 Task: Set the ecosystem for new security advisory in the repository "Javascript" to "RubyGems".
Action: Mouse moved to (1254, 239)
Screenshot: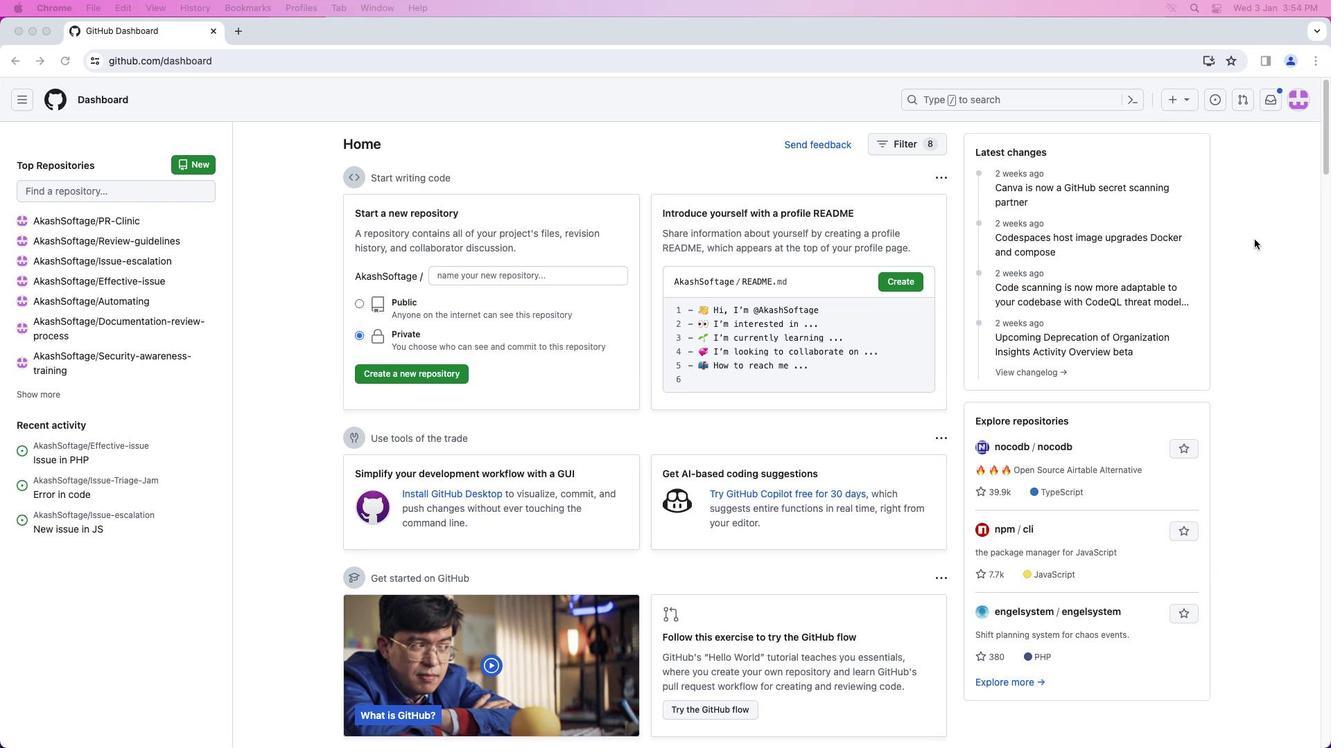 
Action: Mouse pressed left at (1254, 239)
Screenshot: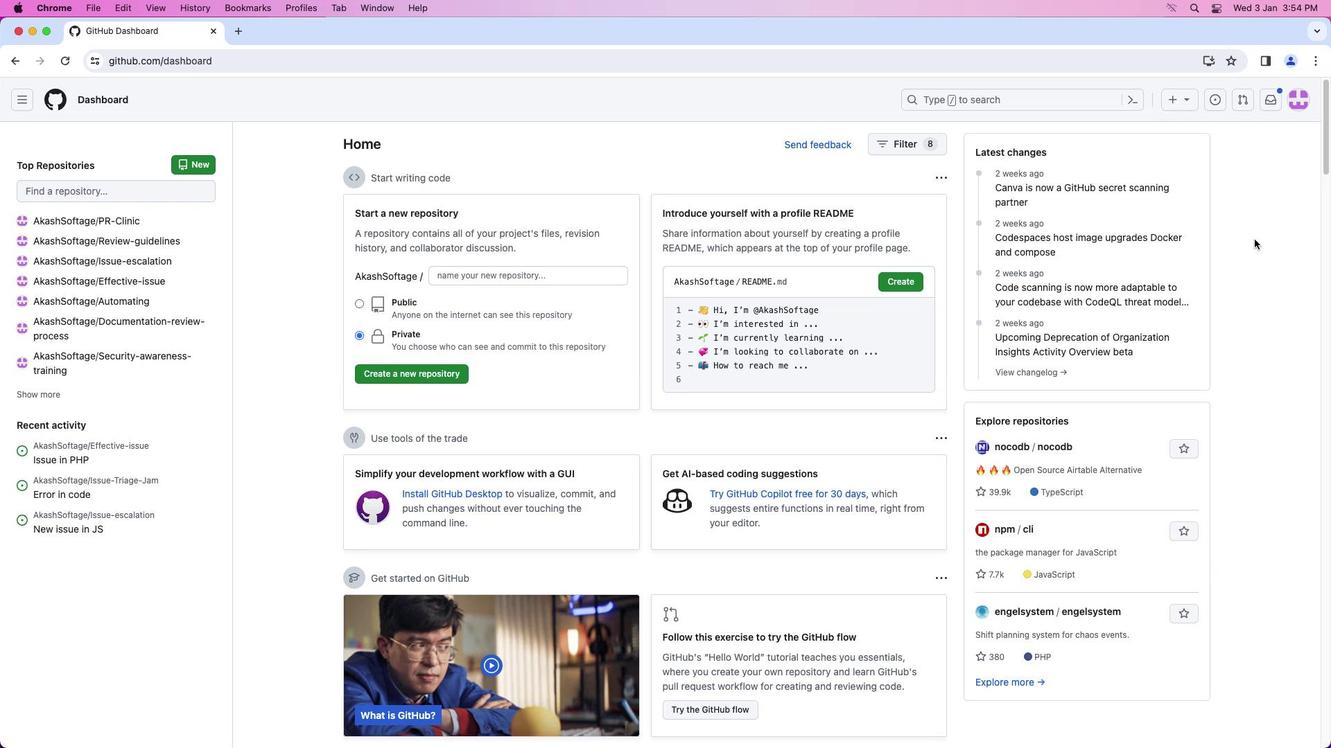 
Action: Mouse moved to (1294, 101)
Screenshot: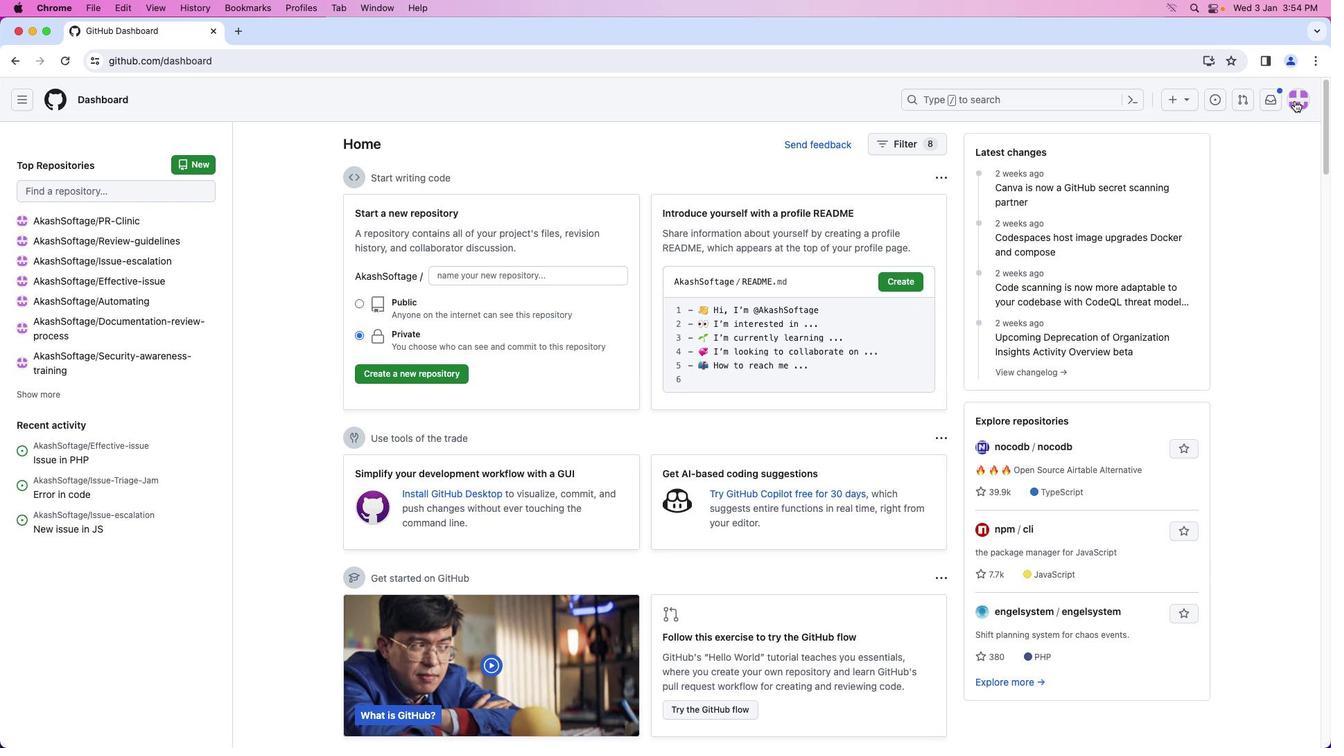 
Action: Mouse pressed left at (1294, 101)
Screenshot: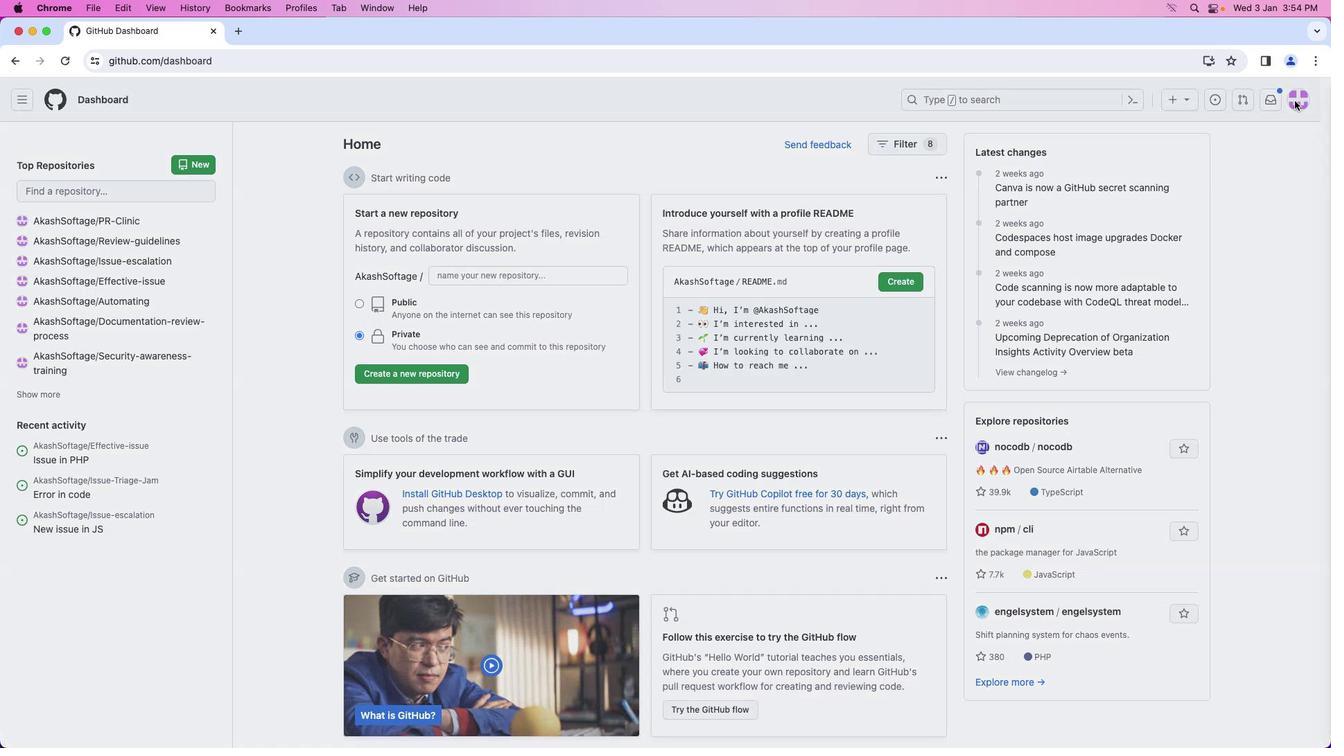 
Action: Mouse moved to (1229, 227)
Screenshot: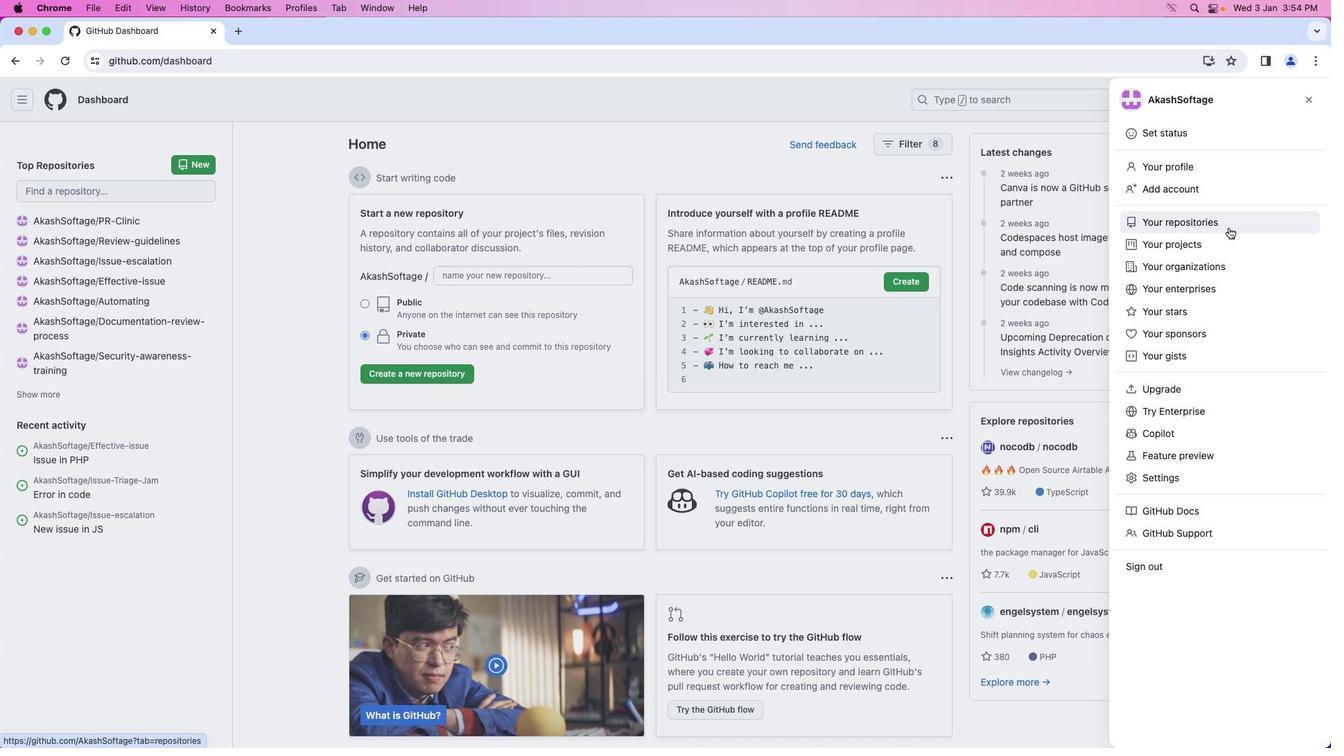 
Action: Mouse pressed left at (1229, 227)
Screenshot: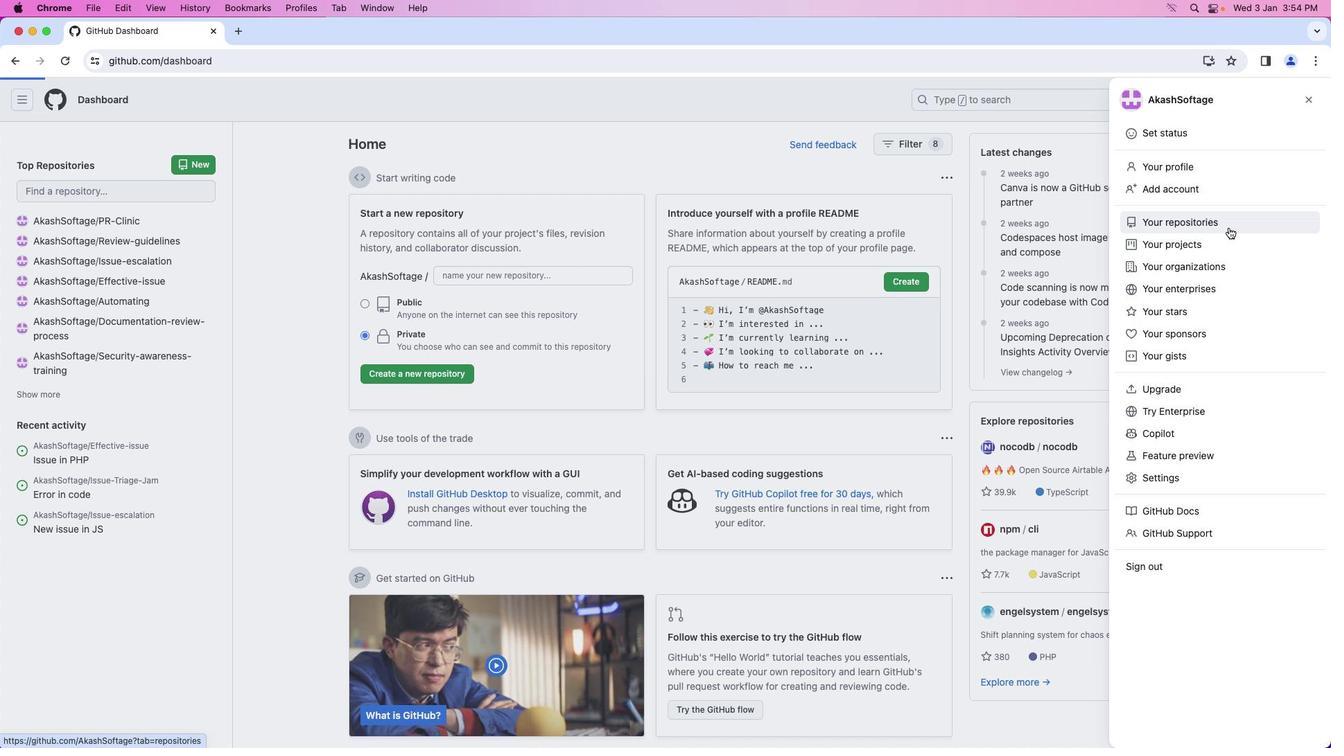 
Action: Mouse moved to (481, 232)
Screenshot: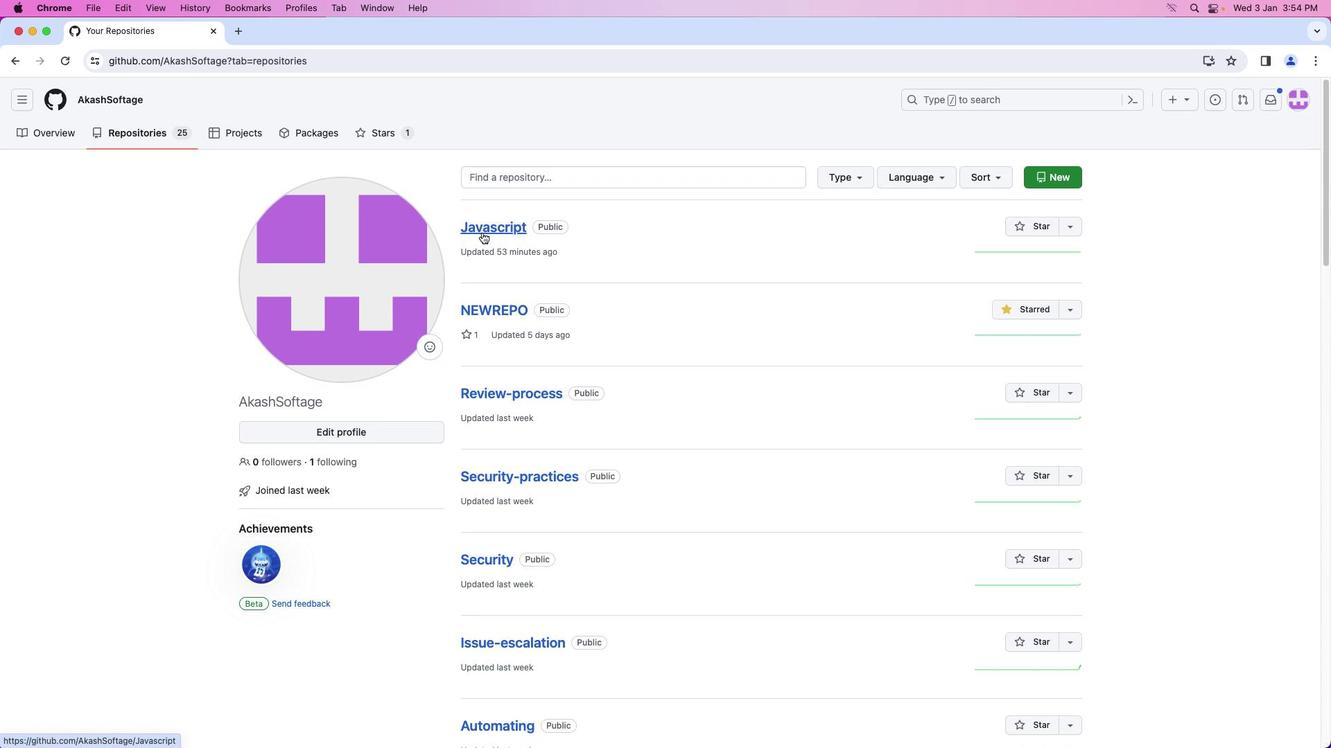
Action: Mouse pressed left at (481, 232)
Screenshot: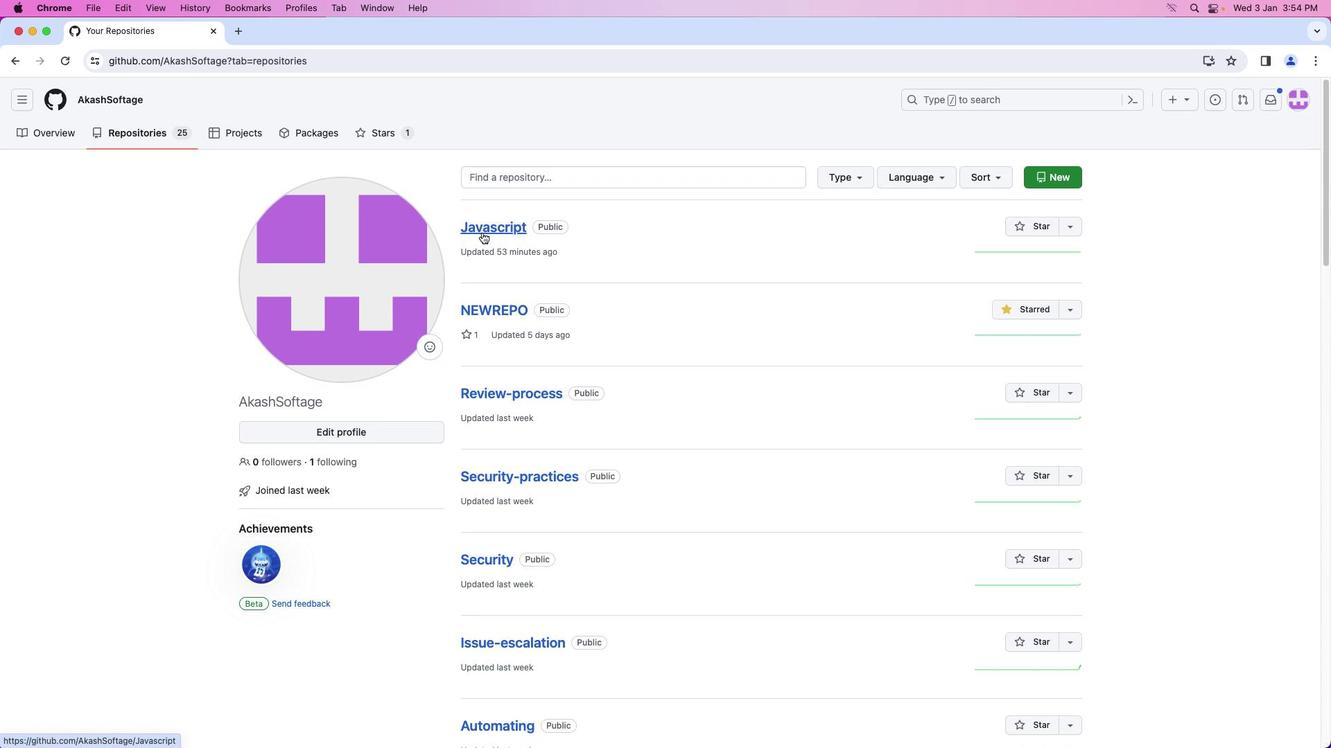 
Action: Mouse moved to (460, 140)
Screenshot: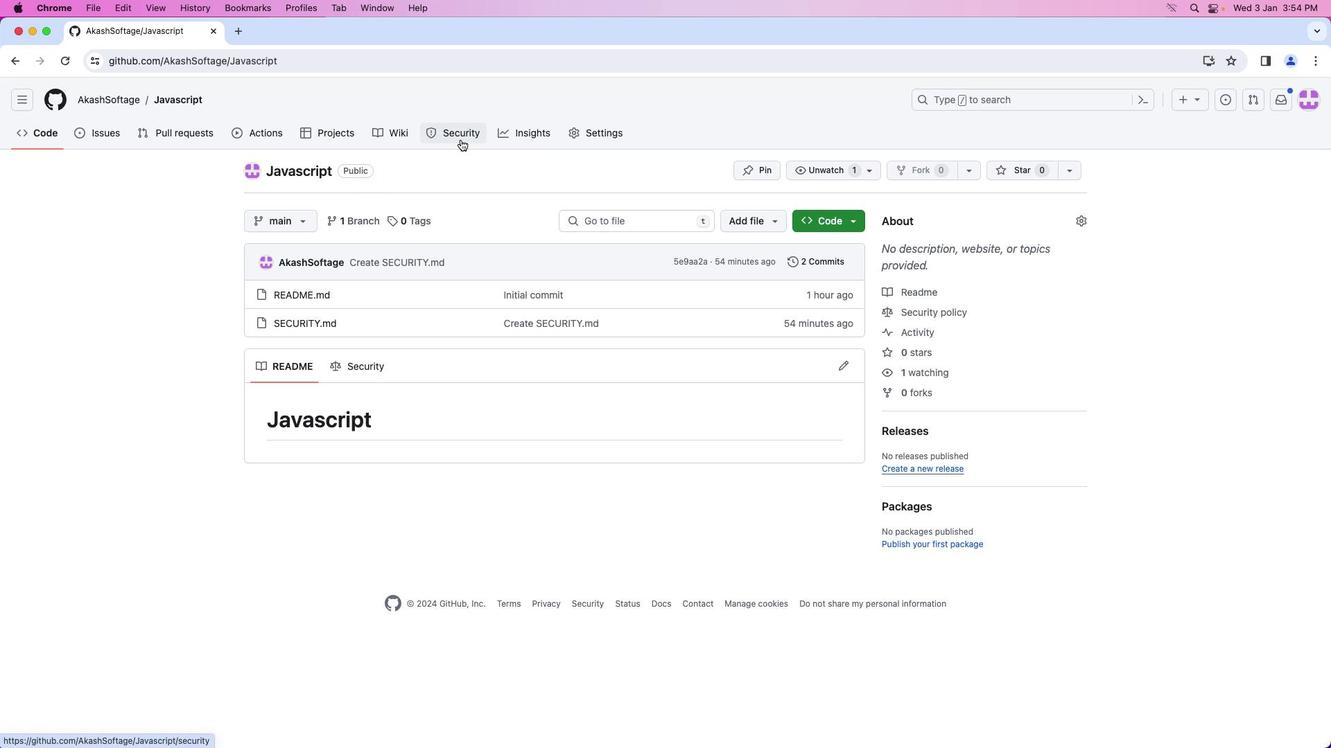 
Action: Mouse pressed left at (460, 140)
Screenshot: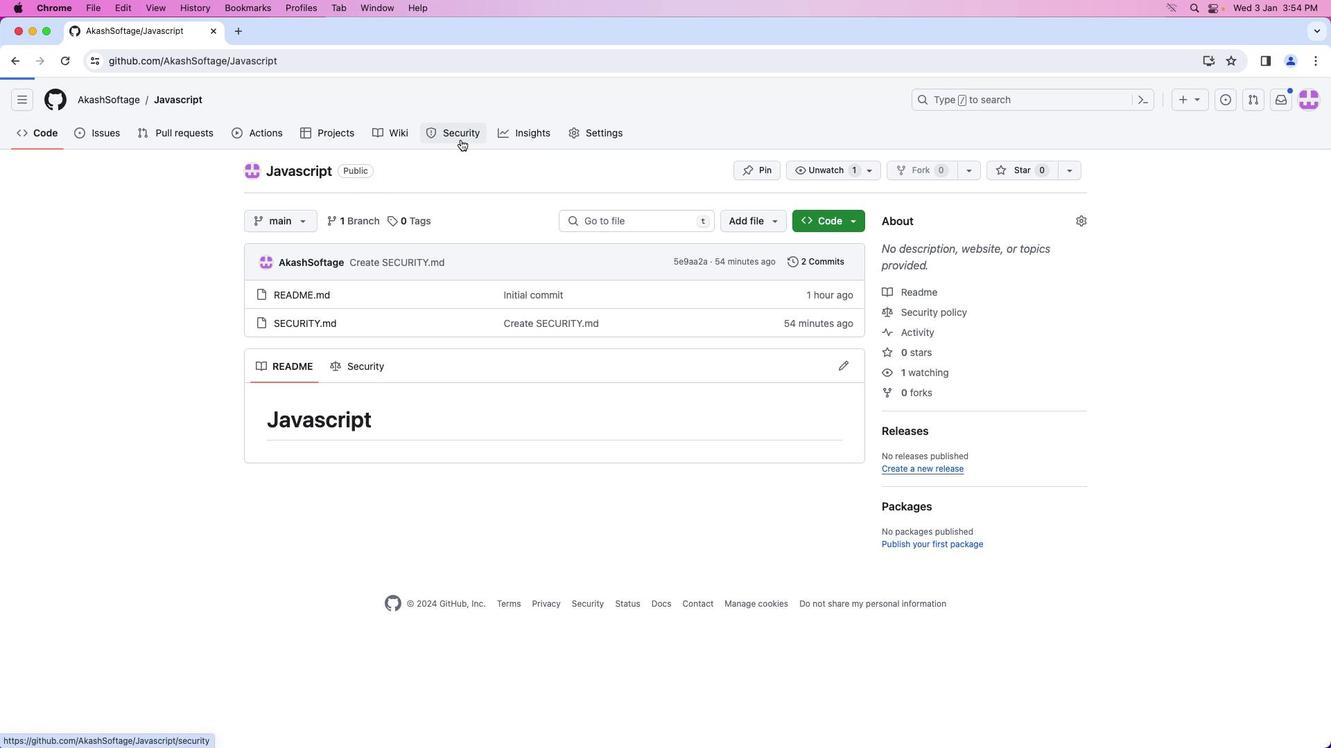 
Action: Mouse moved to (361, 255)
Screenshot: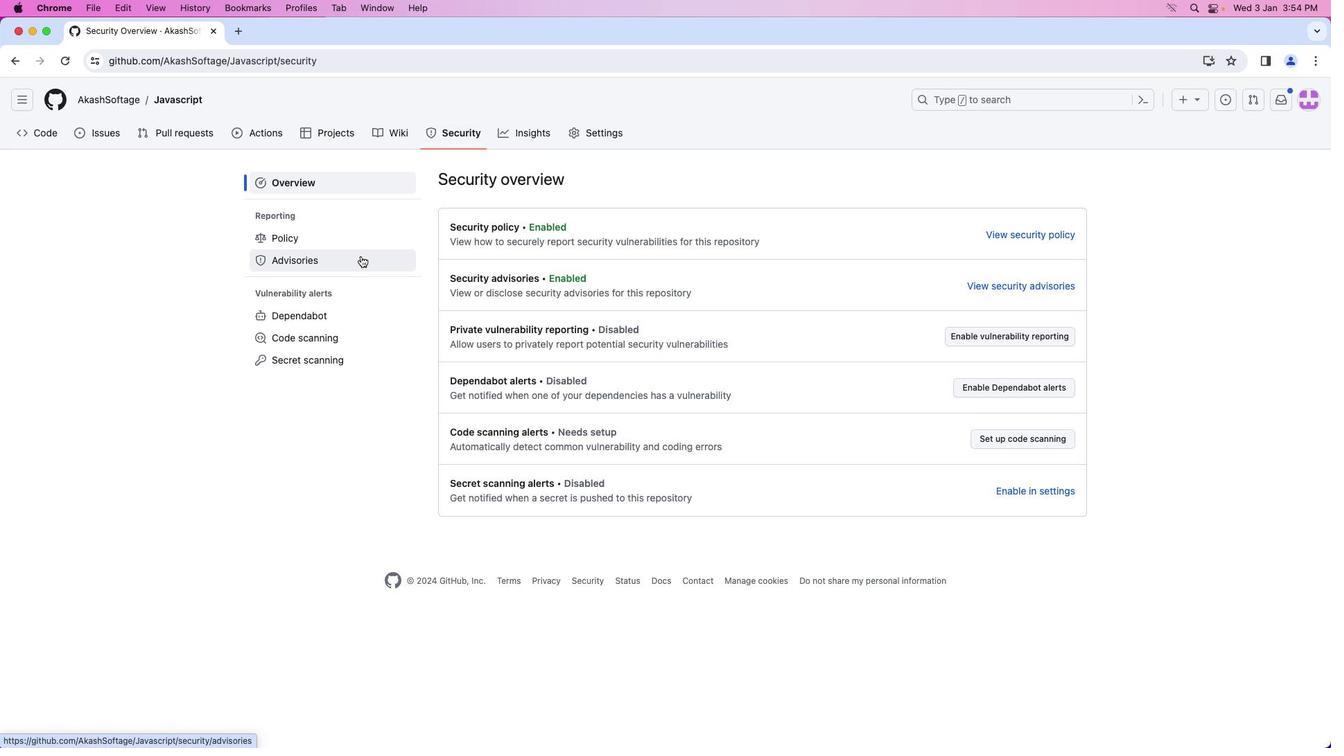 
Action: Mouse pressed left at (361, 255)
Screenshot: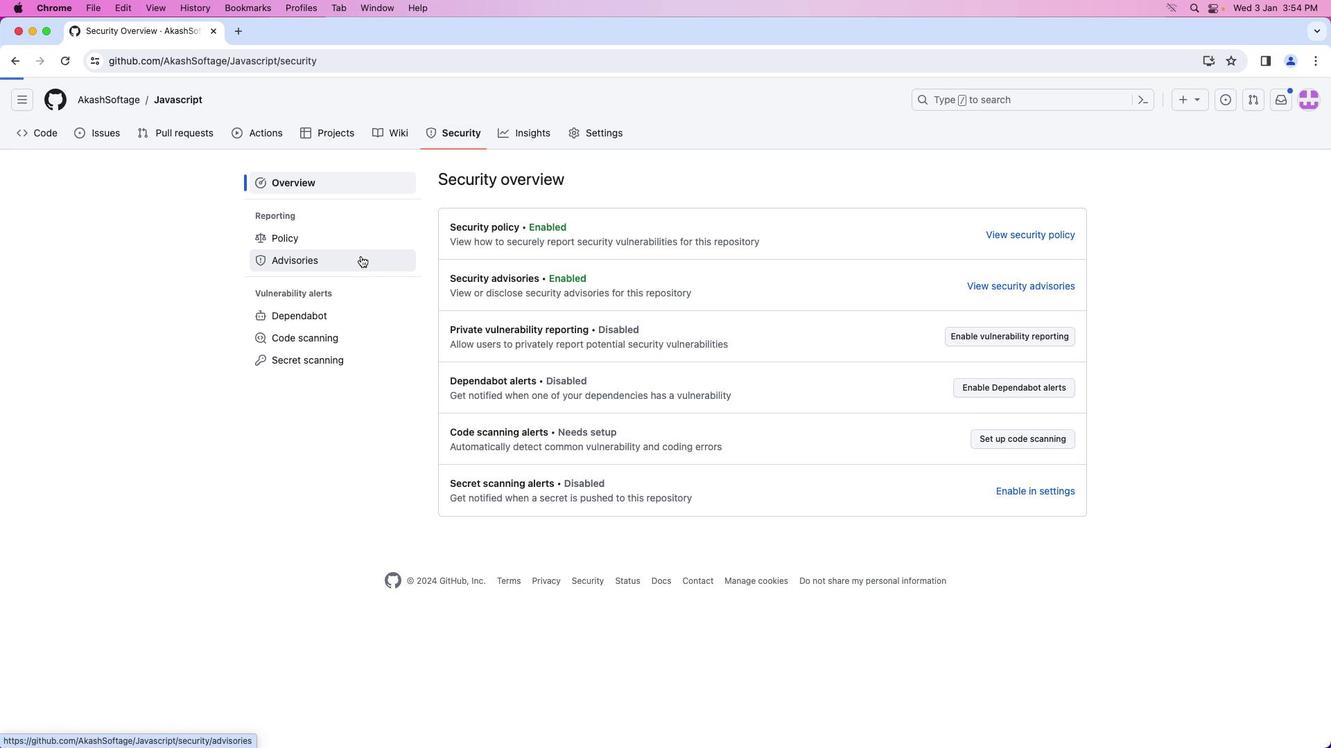 
Action: Mouse moved to (951, 185)
Screenshot: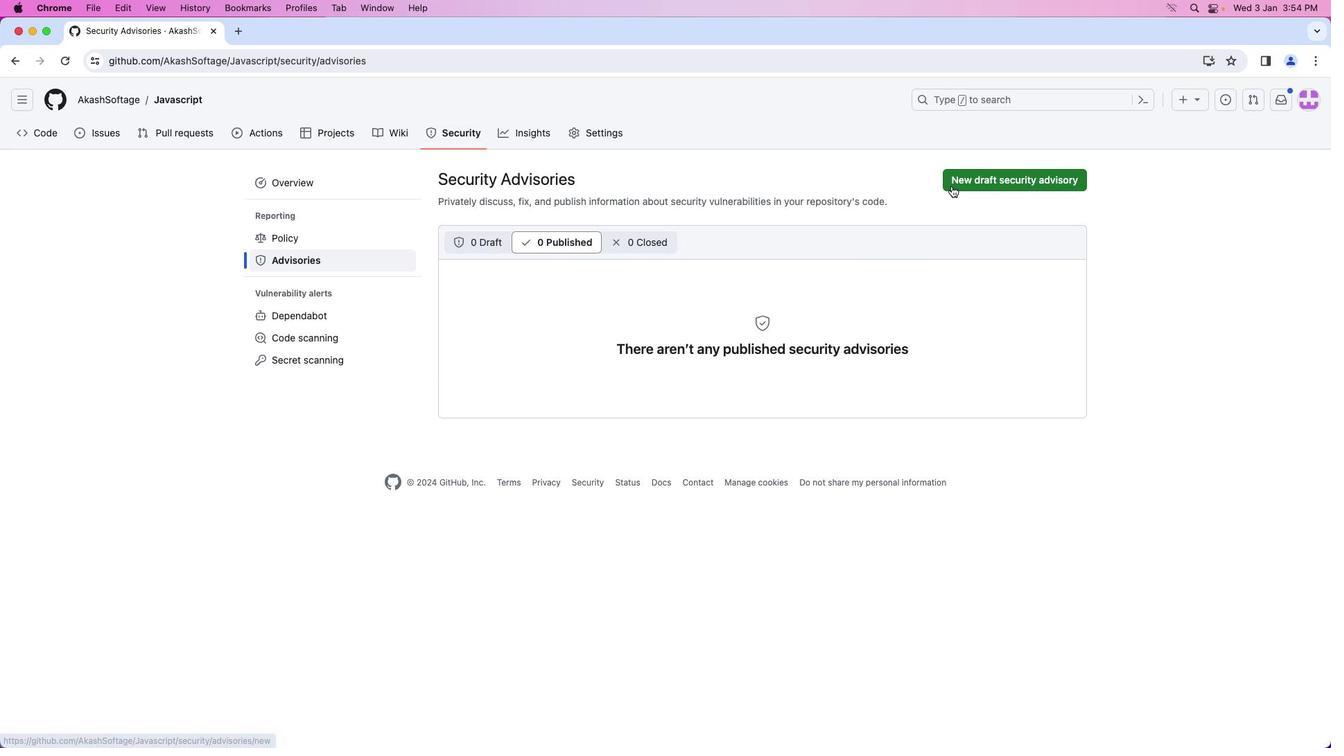 
Action: Mouse pressed left at (951, 185)
Screenshot: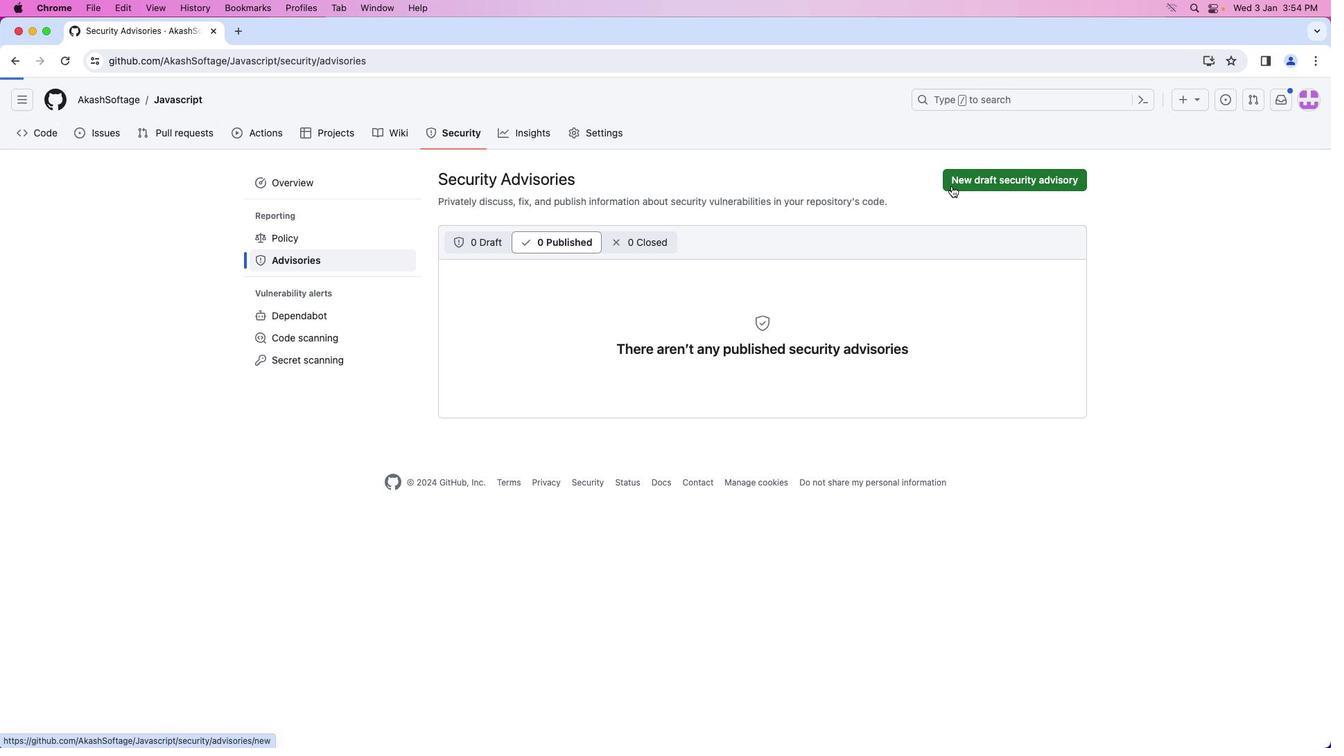 
Action: Mouse moved to (915, 230)
Screenshot: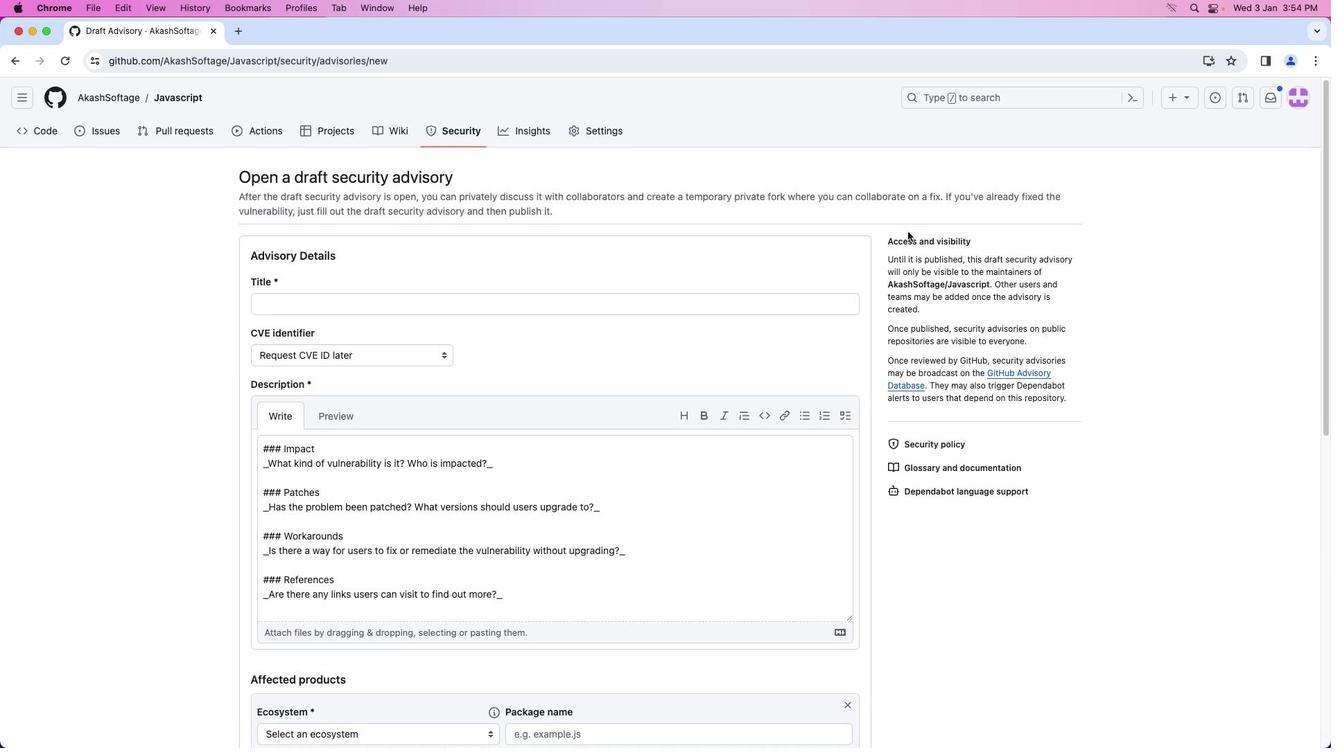 
Action: Mouse scrolled (915, 230) with delta (0, 0)
Screenshot: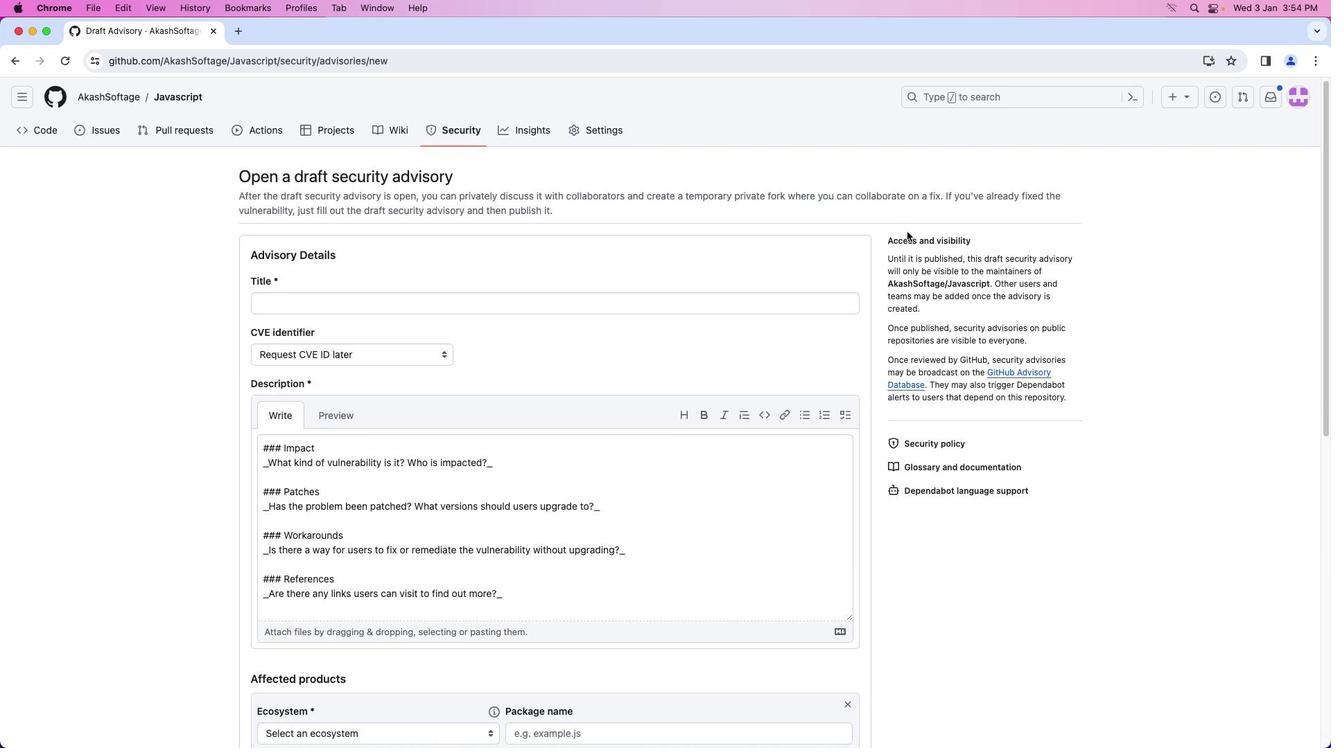 
Action: Mouse moved to (907, 231)
Screenshot: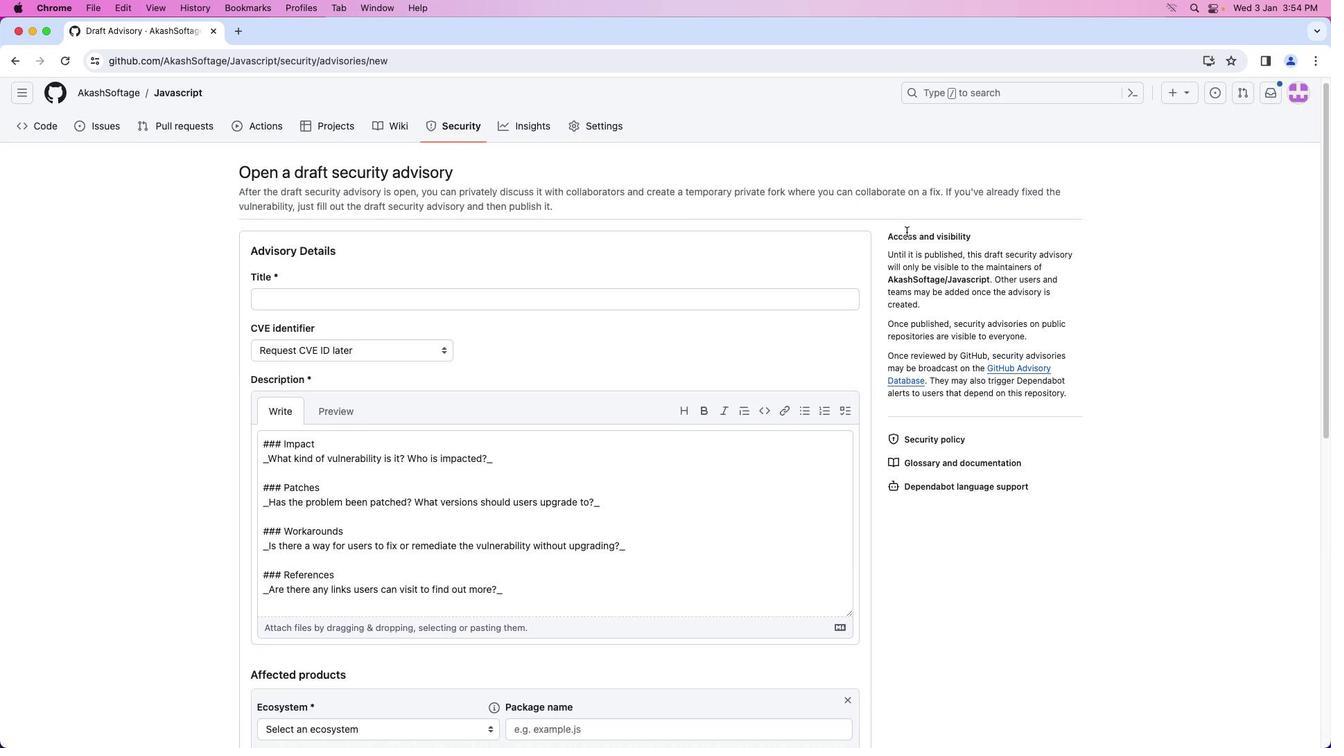 
Action: Mouse scrolled (907, 231) with delta (0, 0)
Screenshot: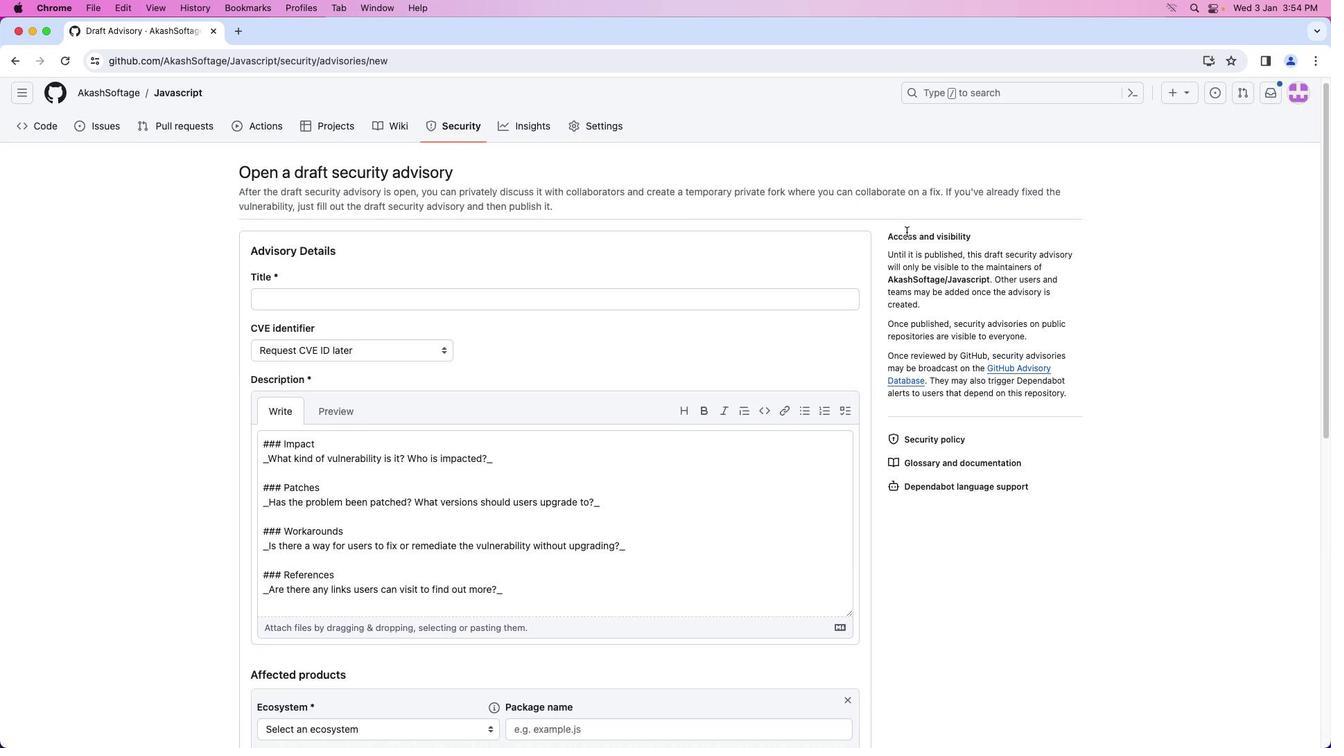 
Action: Mouse moved to (907, 231)
Screenshot: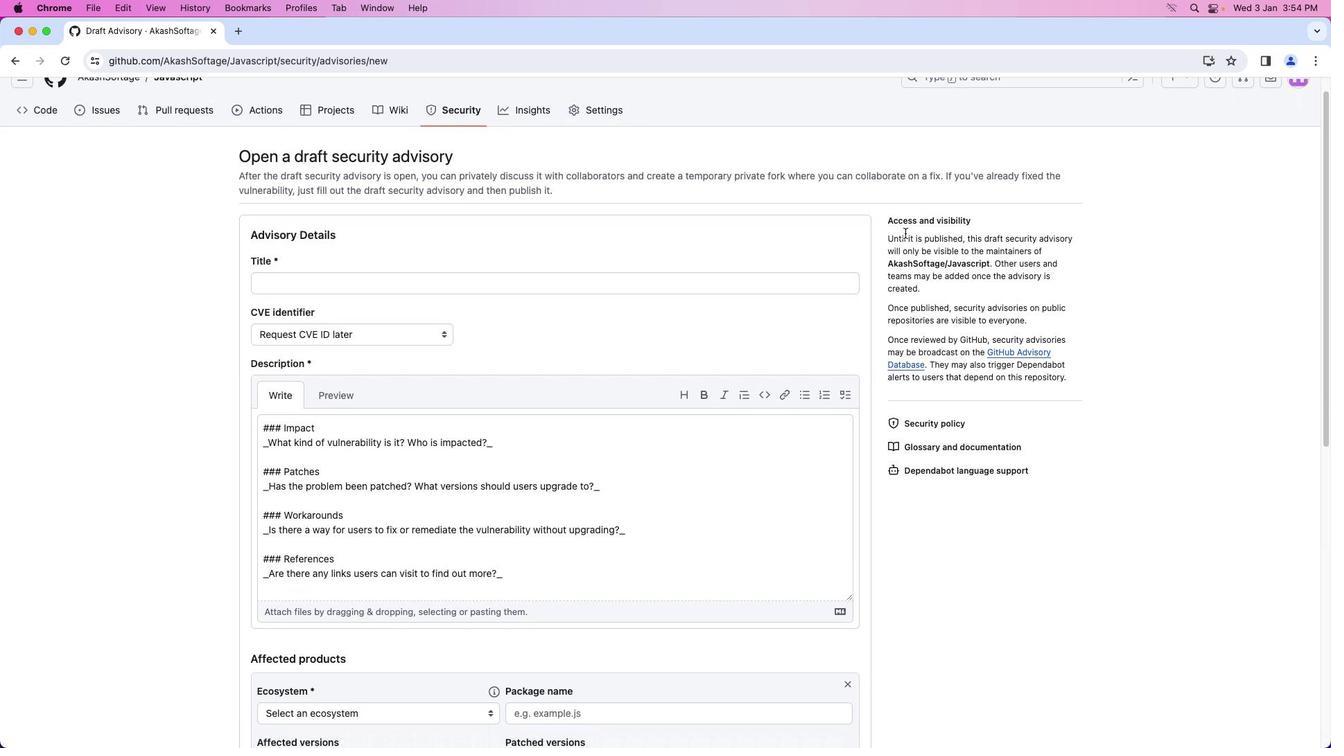 
Action: Mouse scrolled (907, 231) with delta (0, 0)
Screenshot: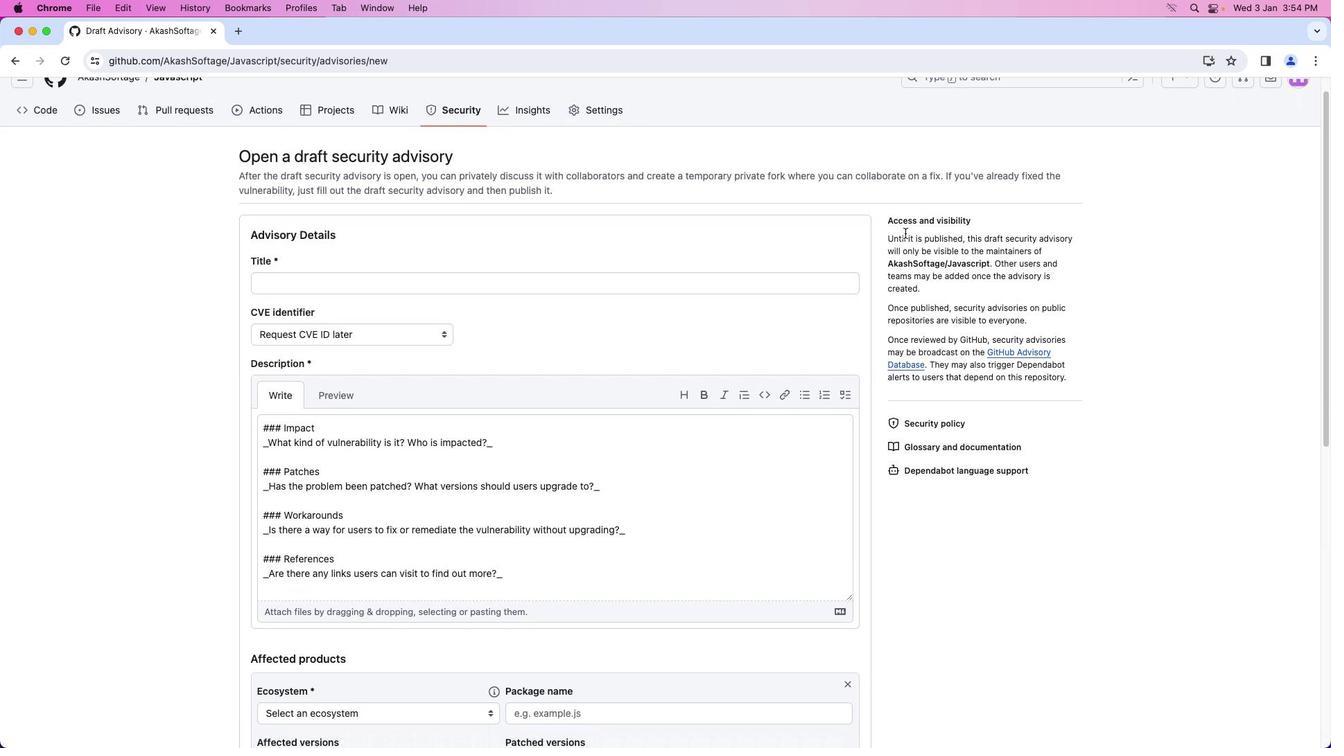 
Action: Mouse moved to (906, 232)
Screenshot: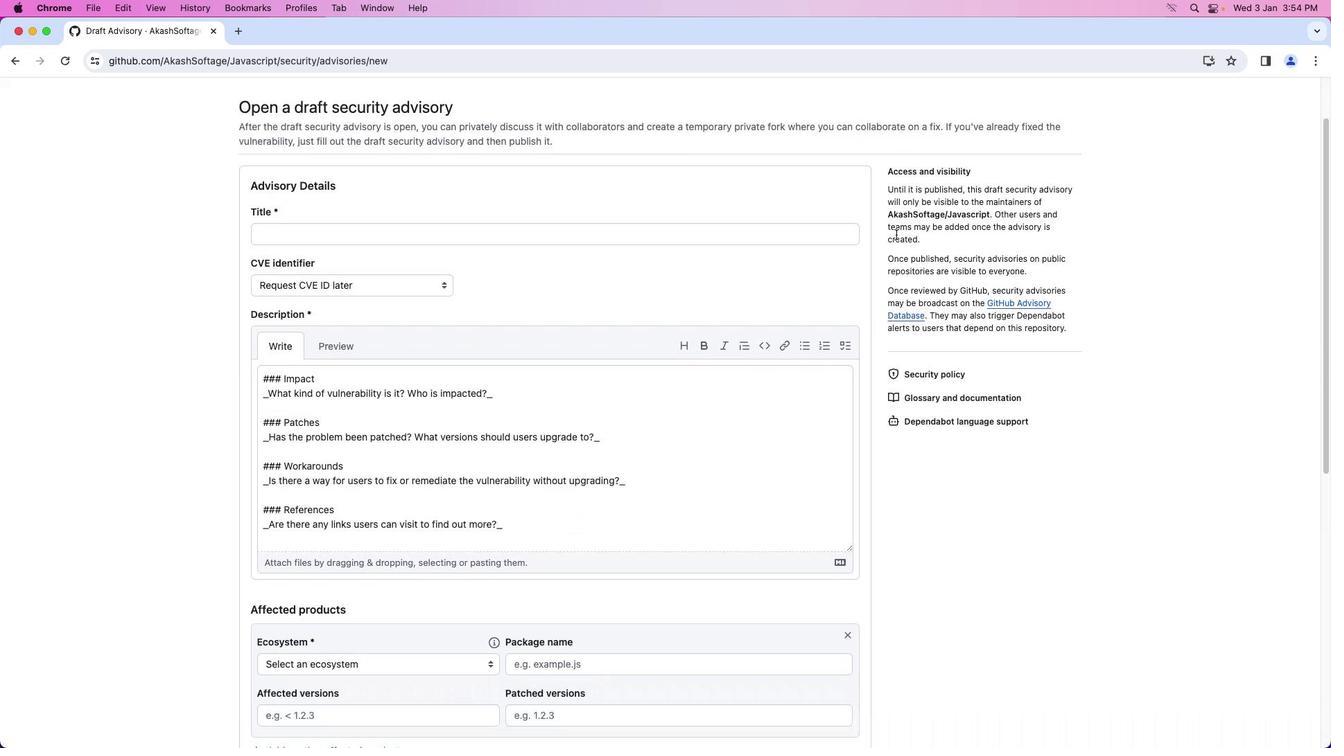
Action: Mouse scrolled (906, 232) with delta (0, 0)
Screenshot: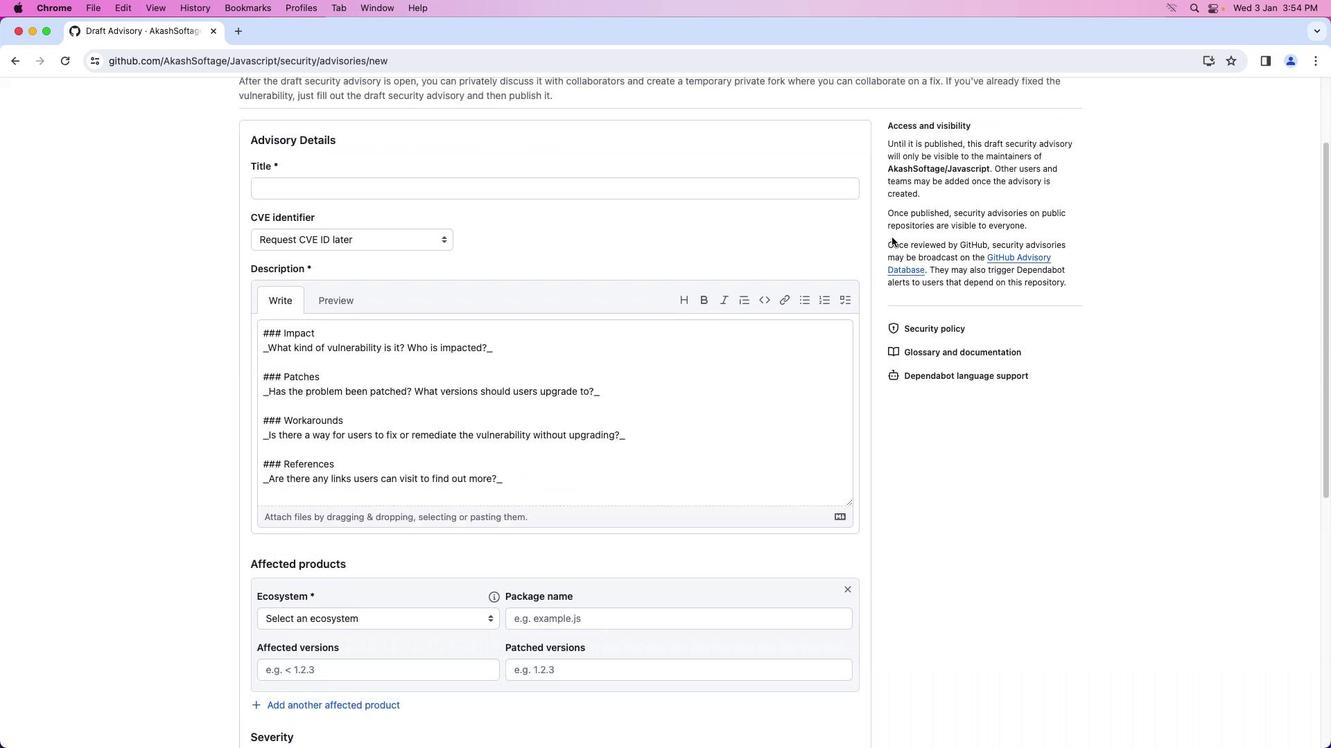 
Action: Mouse moved to (905, 233)
Screenshot: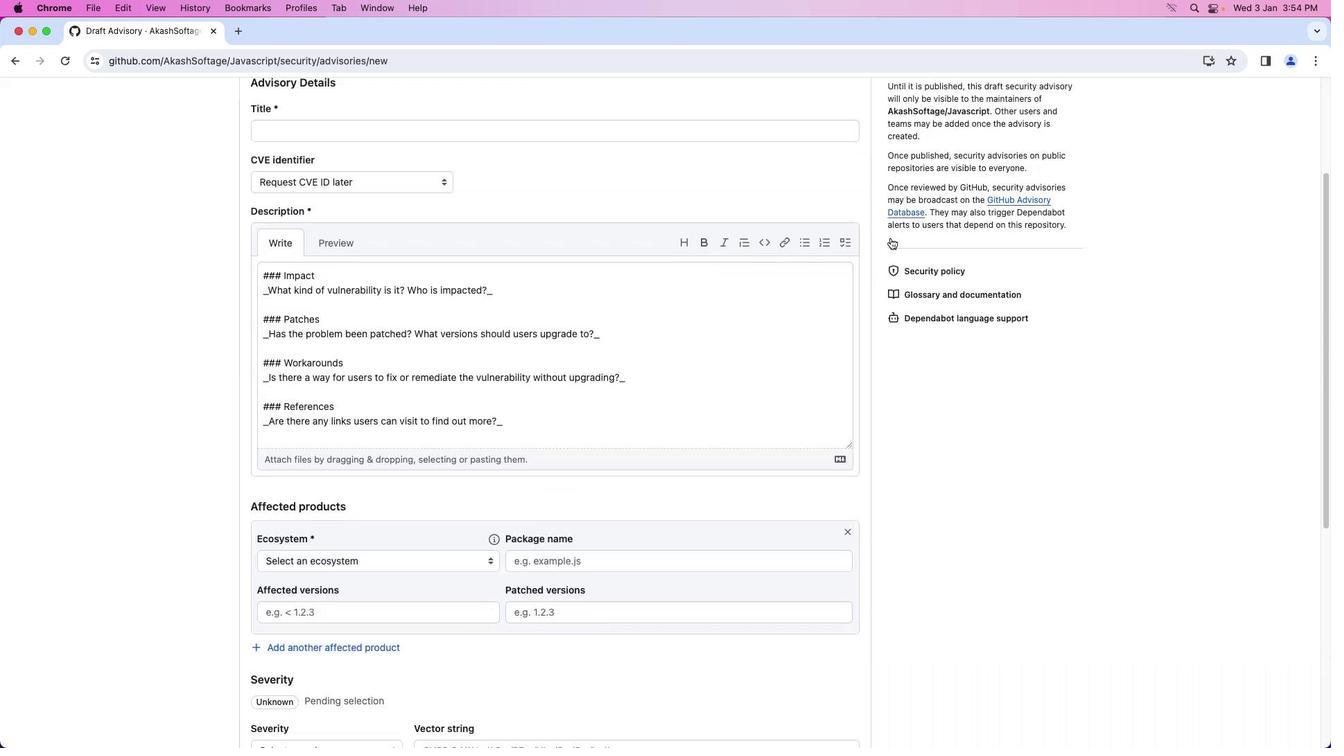 
Action: Mouse scrolled (905, 233) with delta (0, 0)
Screenshot: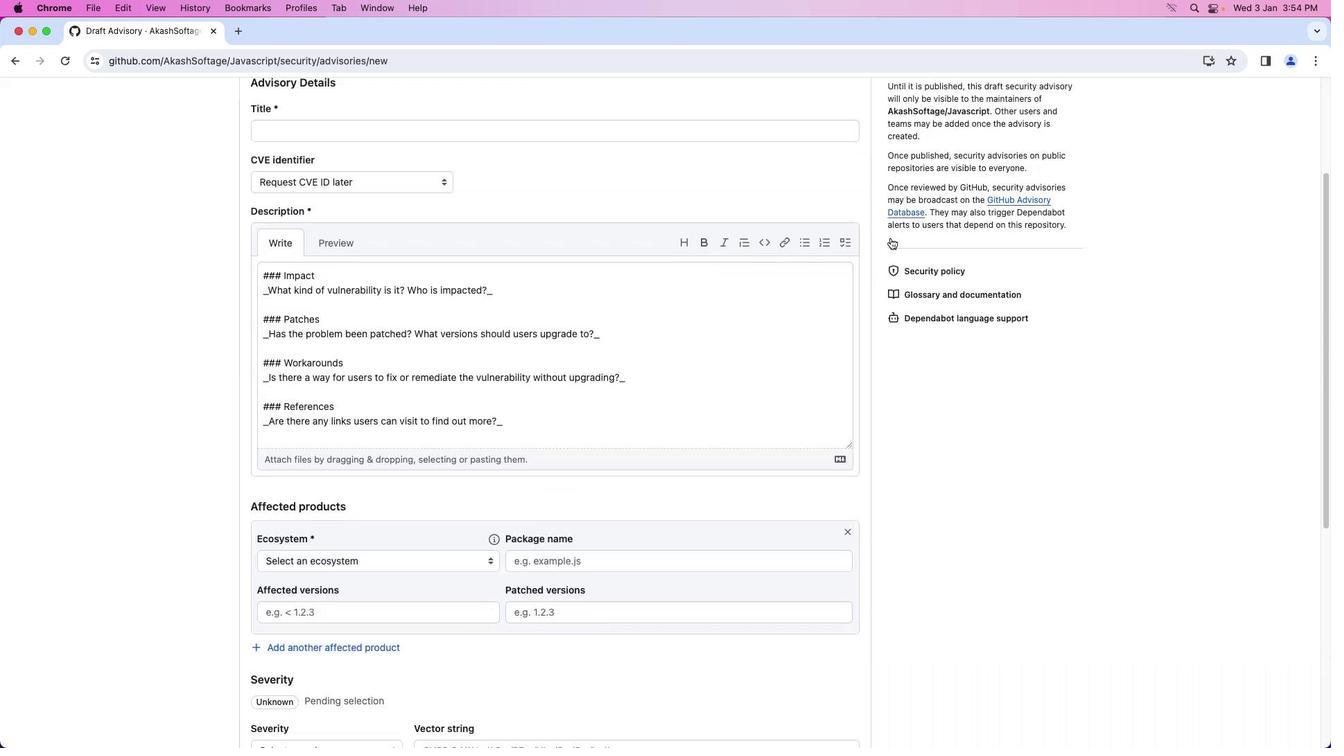 
Action: Mouse moved to (905, 233)
Screenshot: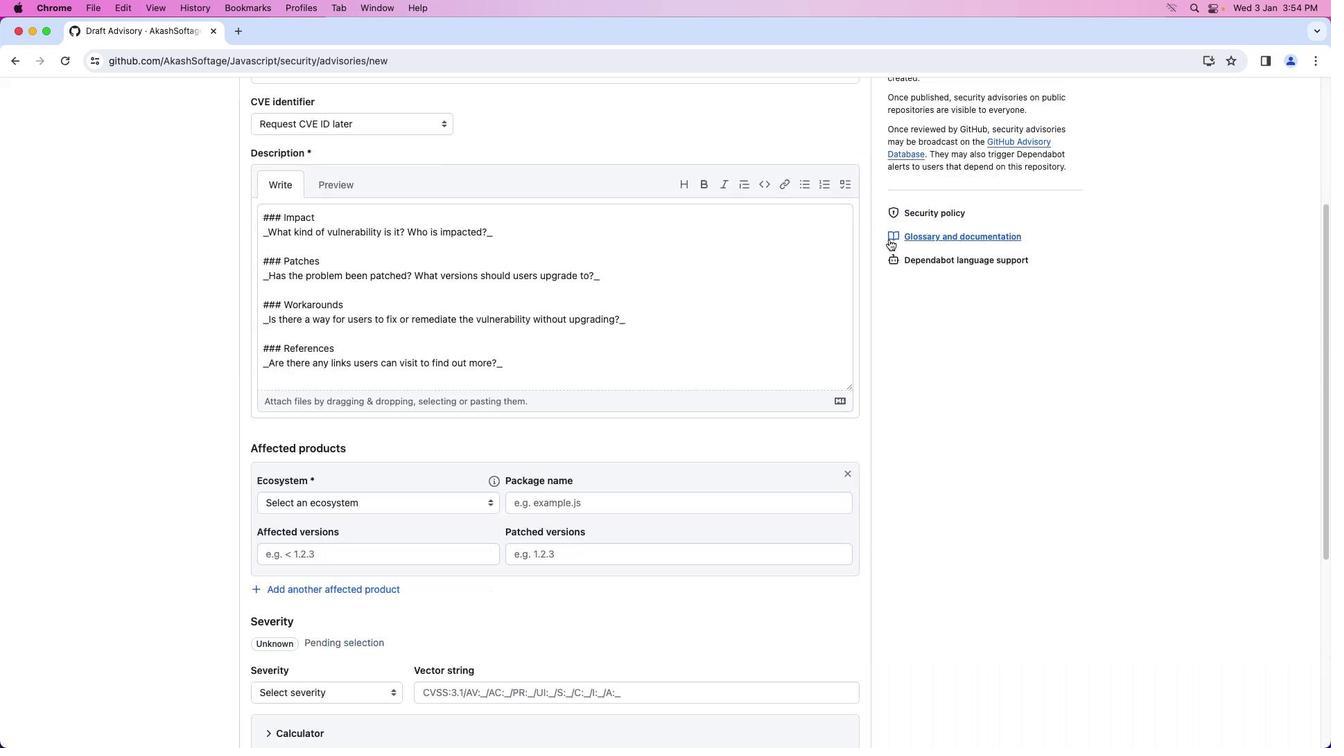 
Action: Mouse scrolled (905, 233) with delta (0, -2)
Screenshot: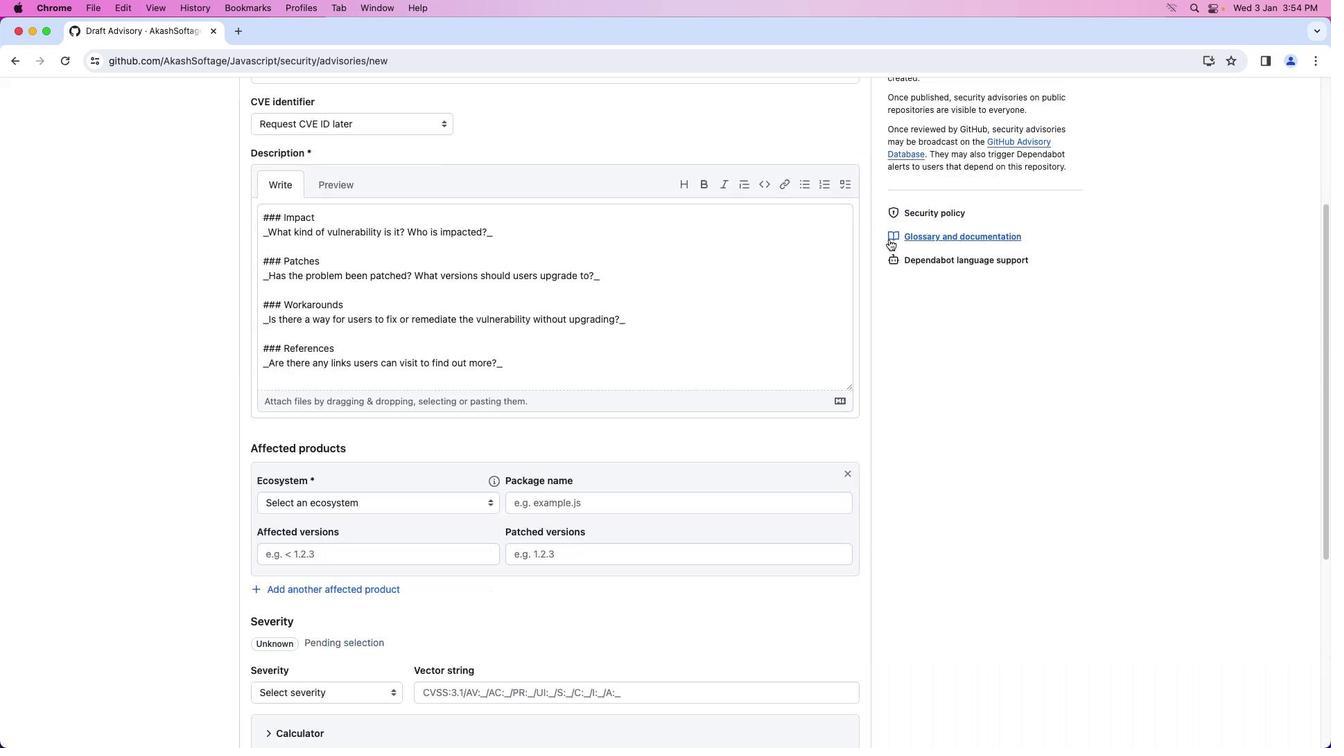 
Action: Mouse moved to (899, 234)
Screenshot: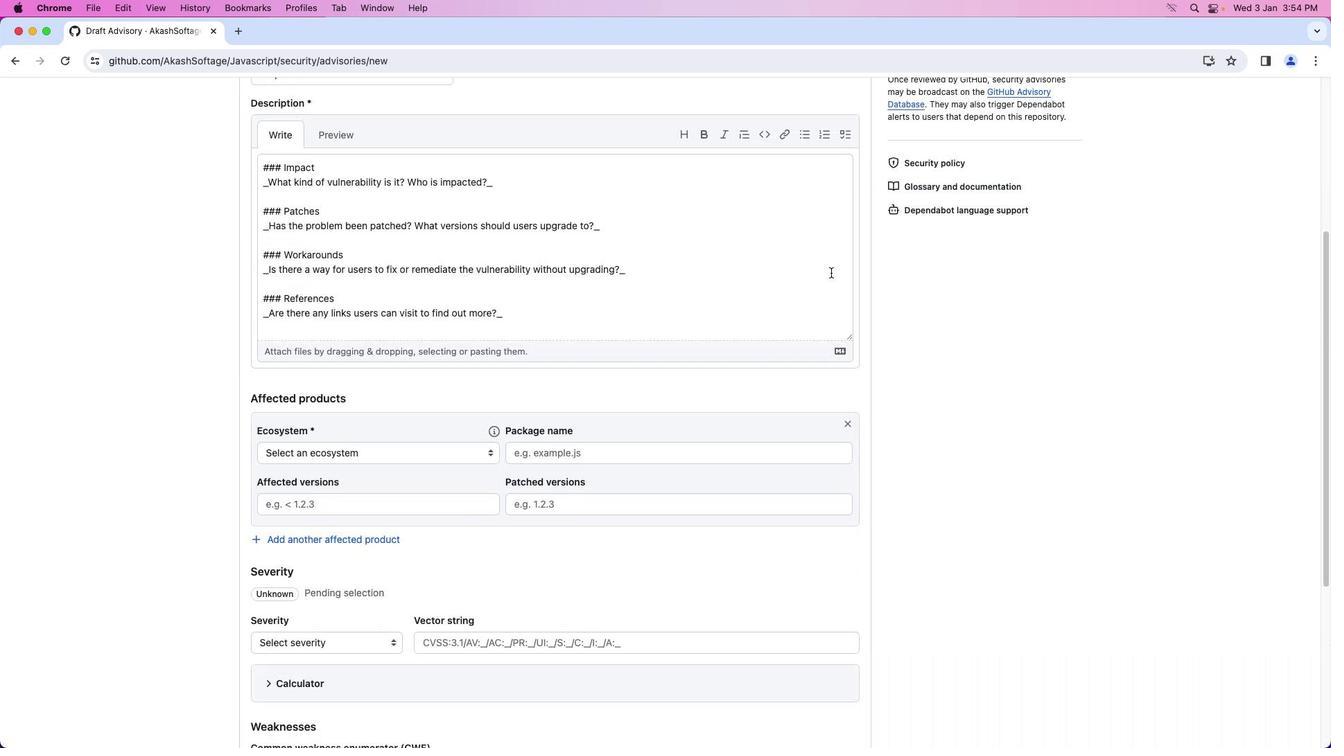 
Action: Mouse scrolled (899, 234) with delta (0, -2)
Screenshot: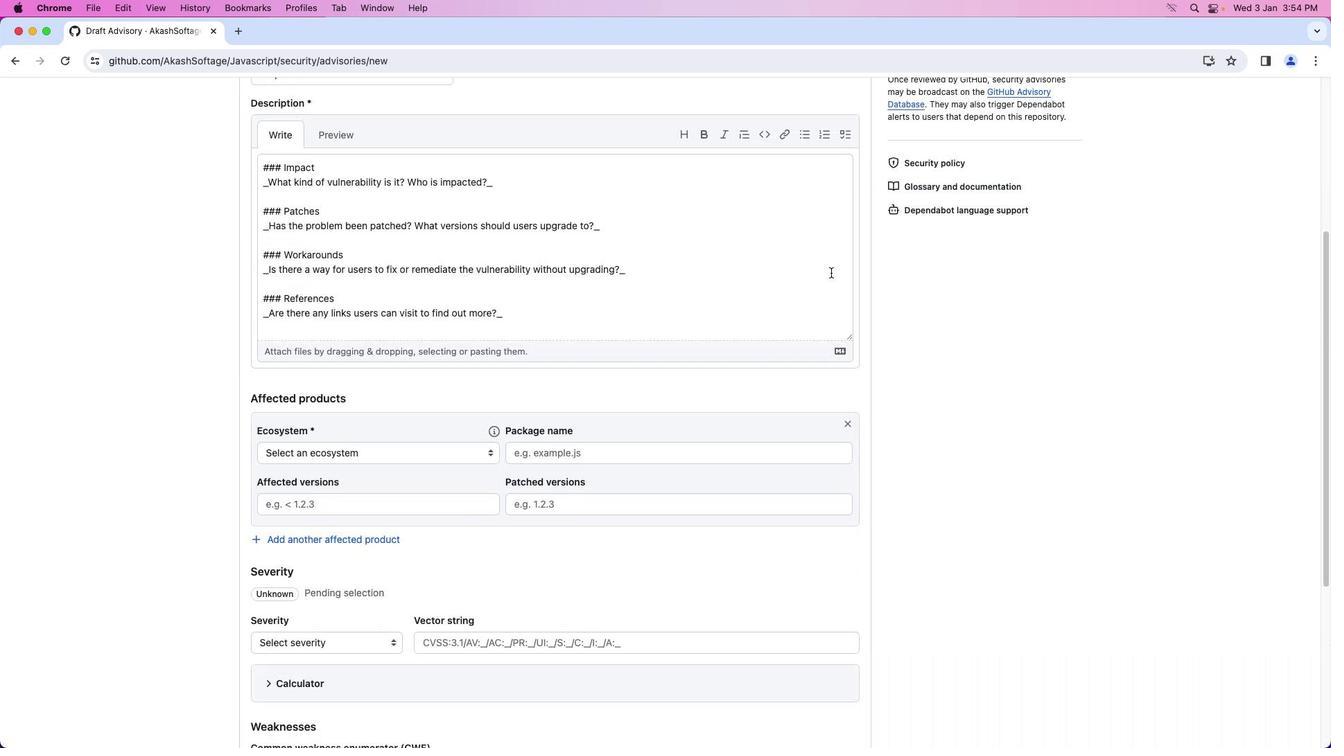 
Action: Mouse moved to (386, 449)
Screenshot: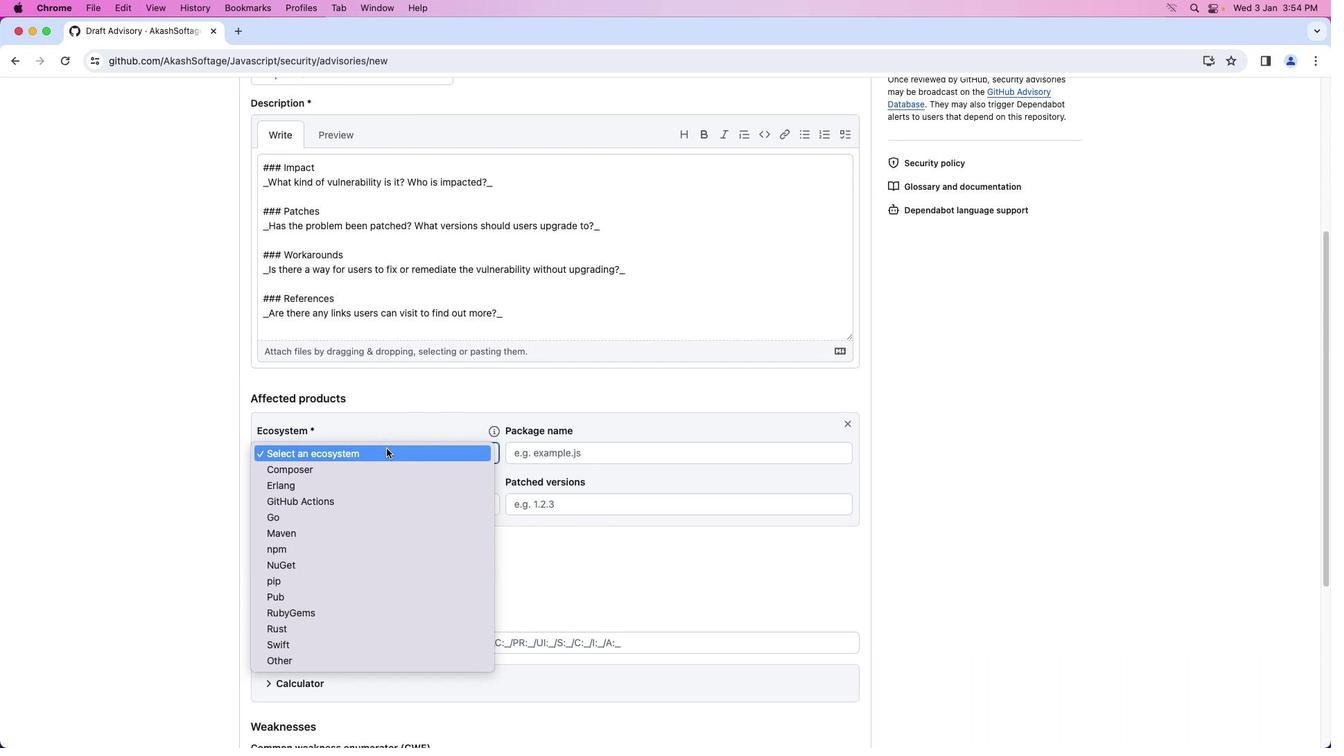 
Action: Mouse pressed left at (386, 449)
Screenshot: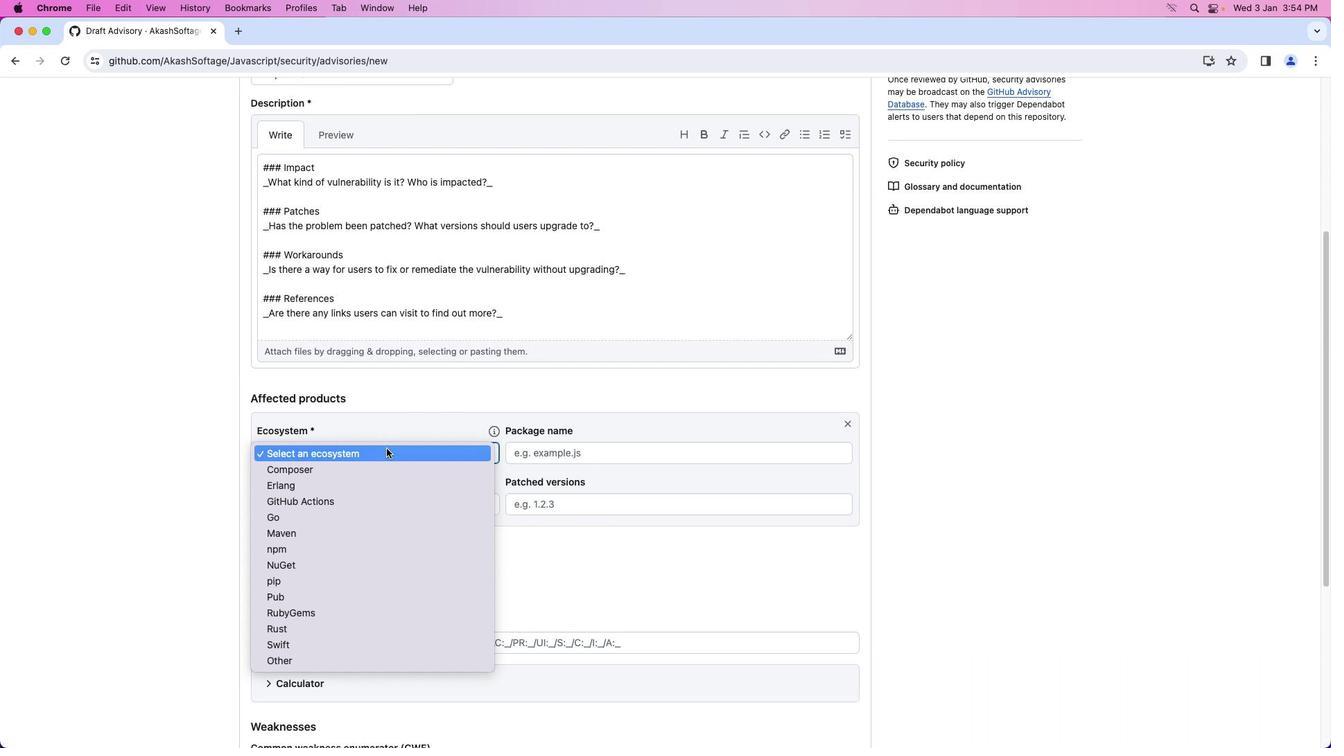 
Action: Mouse moved to (342, 585)
Screenshot: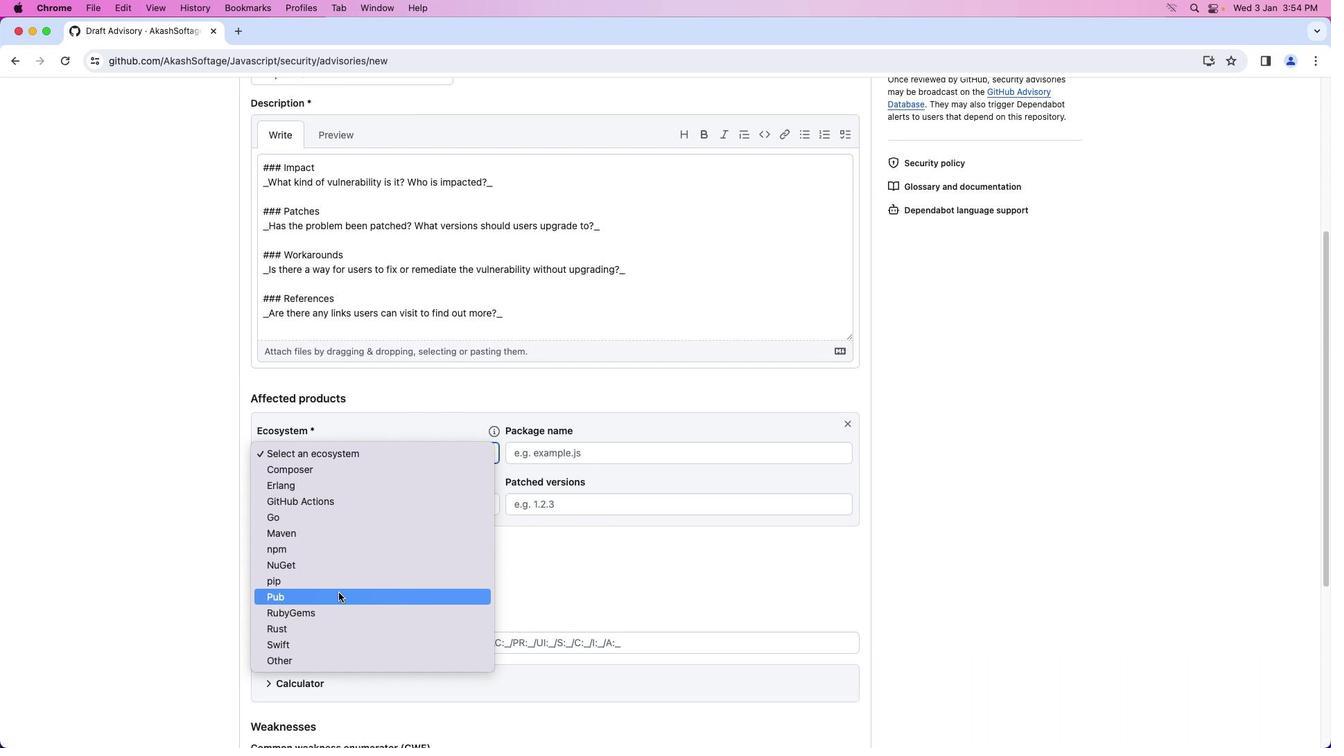 
Action: Mouse scrolled (342, 585) with delta (0, 0)
Screenshot: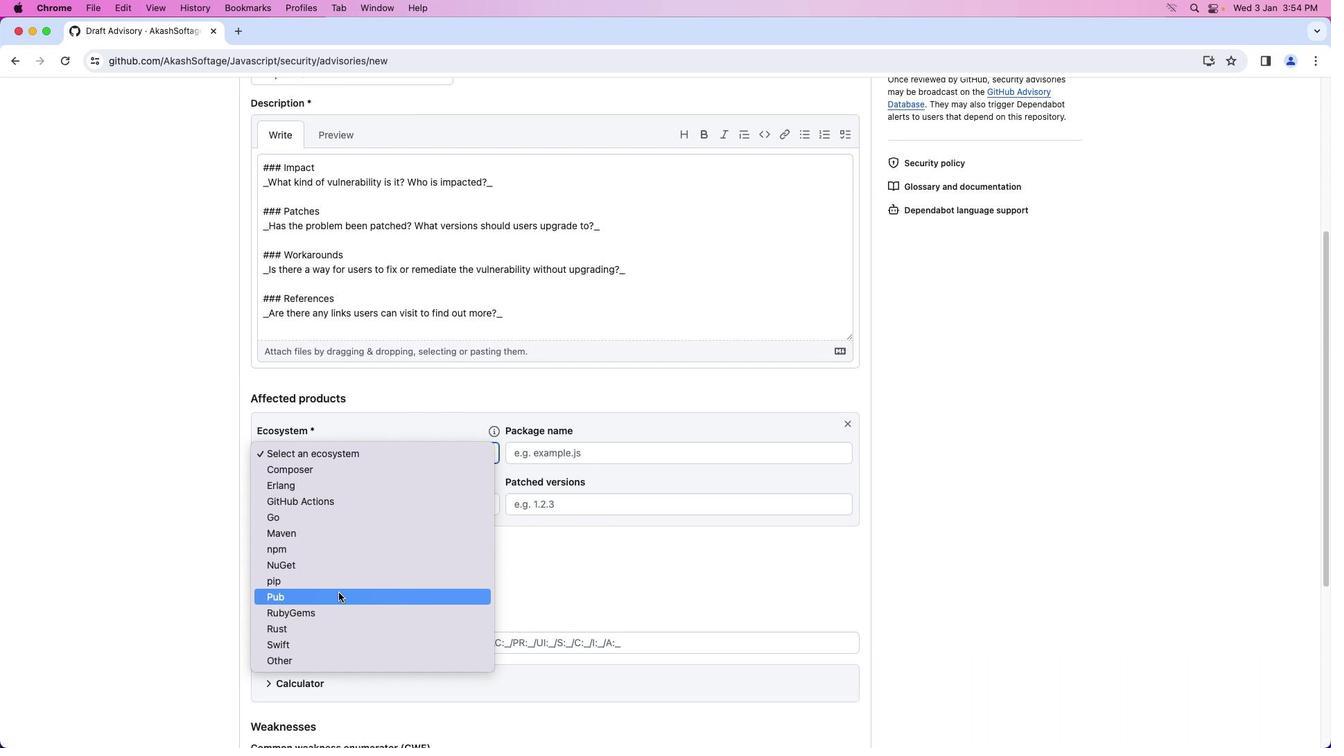
Action: Mouse moved to (321, 614)
Screenshot: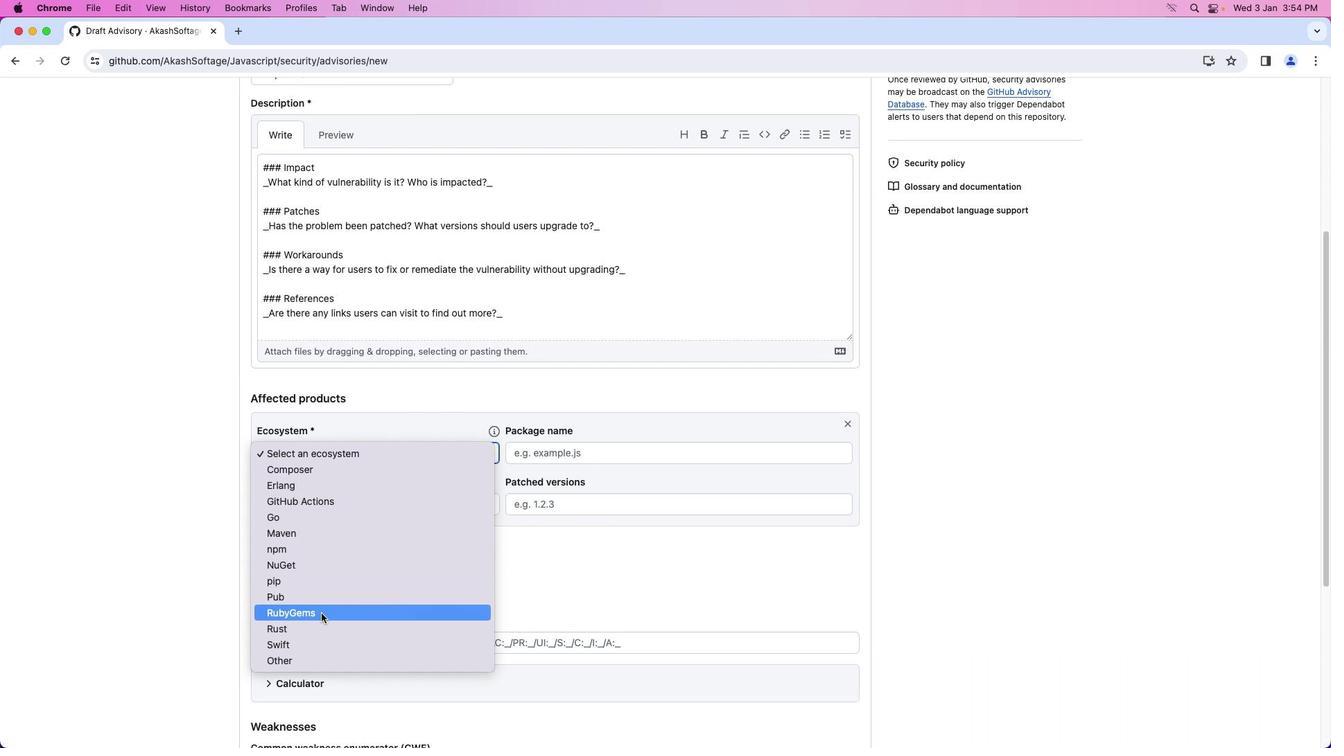 
Action: Mouse pressed left at (321, 614)
Screenshot: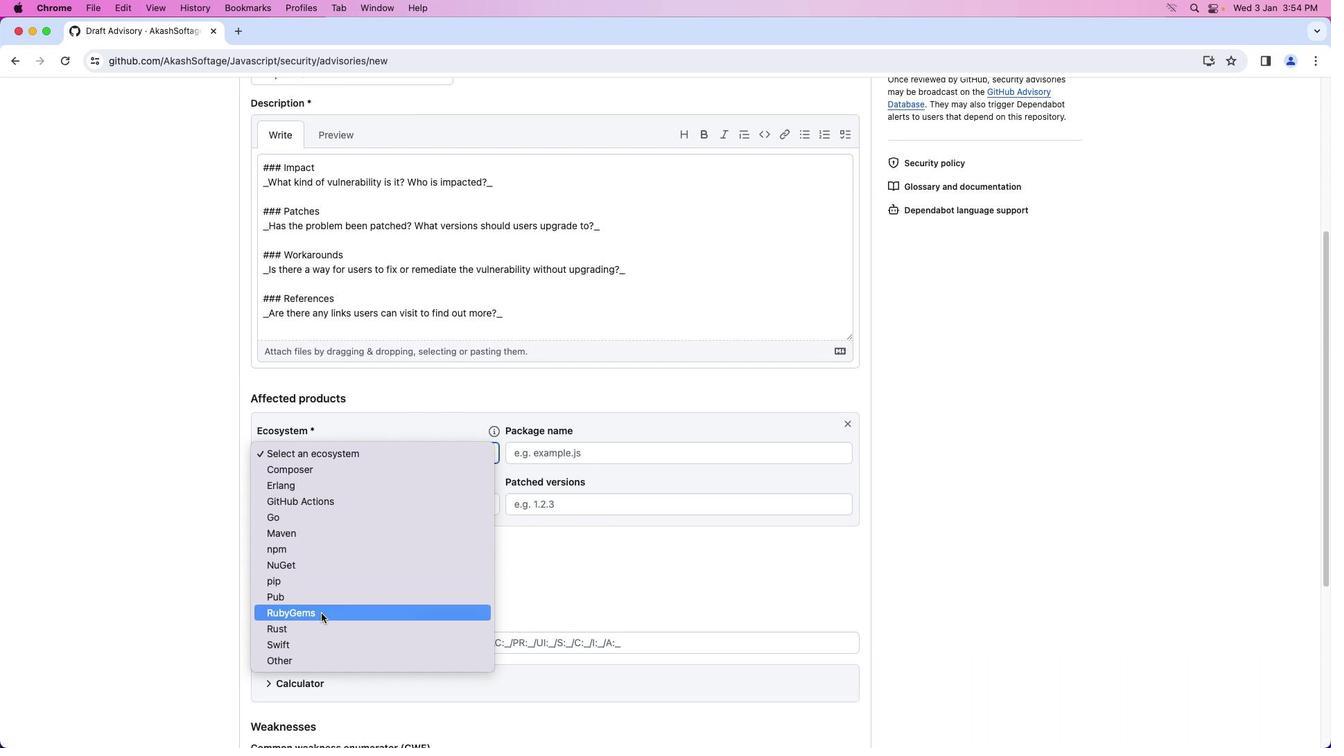 
Action: Mouse moved to (322, 607)
Screenshot: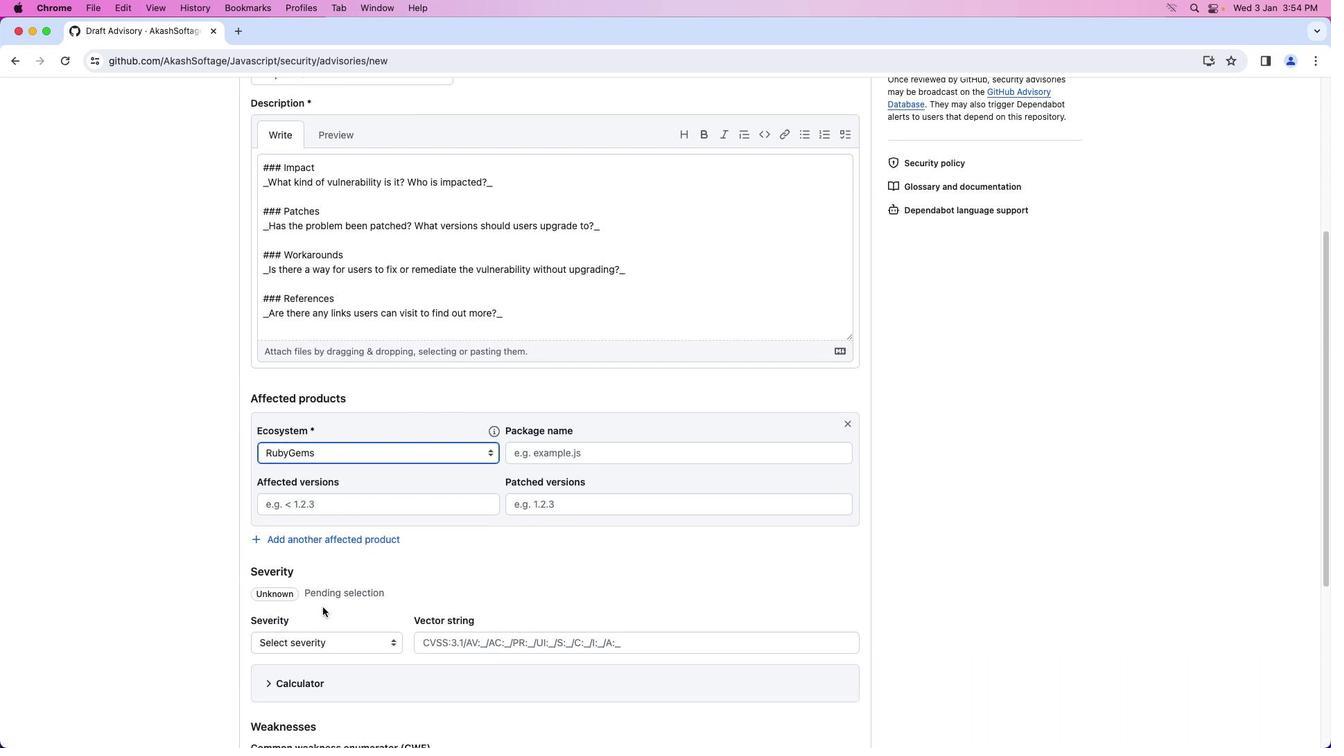 
